 Task: Create a section Debug Dash and in the section, add a milestone IT Service Desk Implementation in the project AmplifyHQ
Action: Mouse moved to (87, 374)
Screenshot: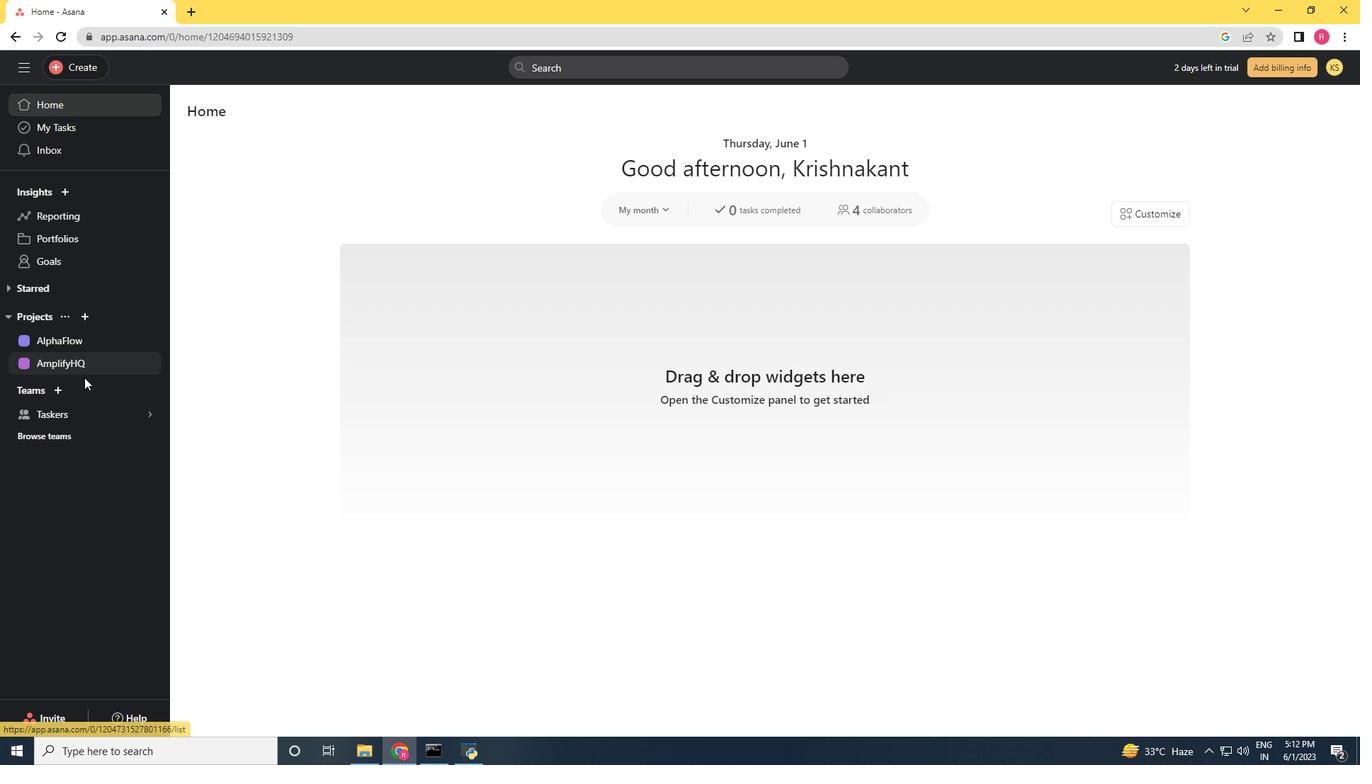 
Action: Mouse pressed left at (87, 374)
Screenshot: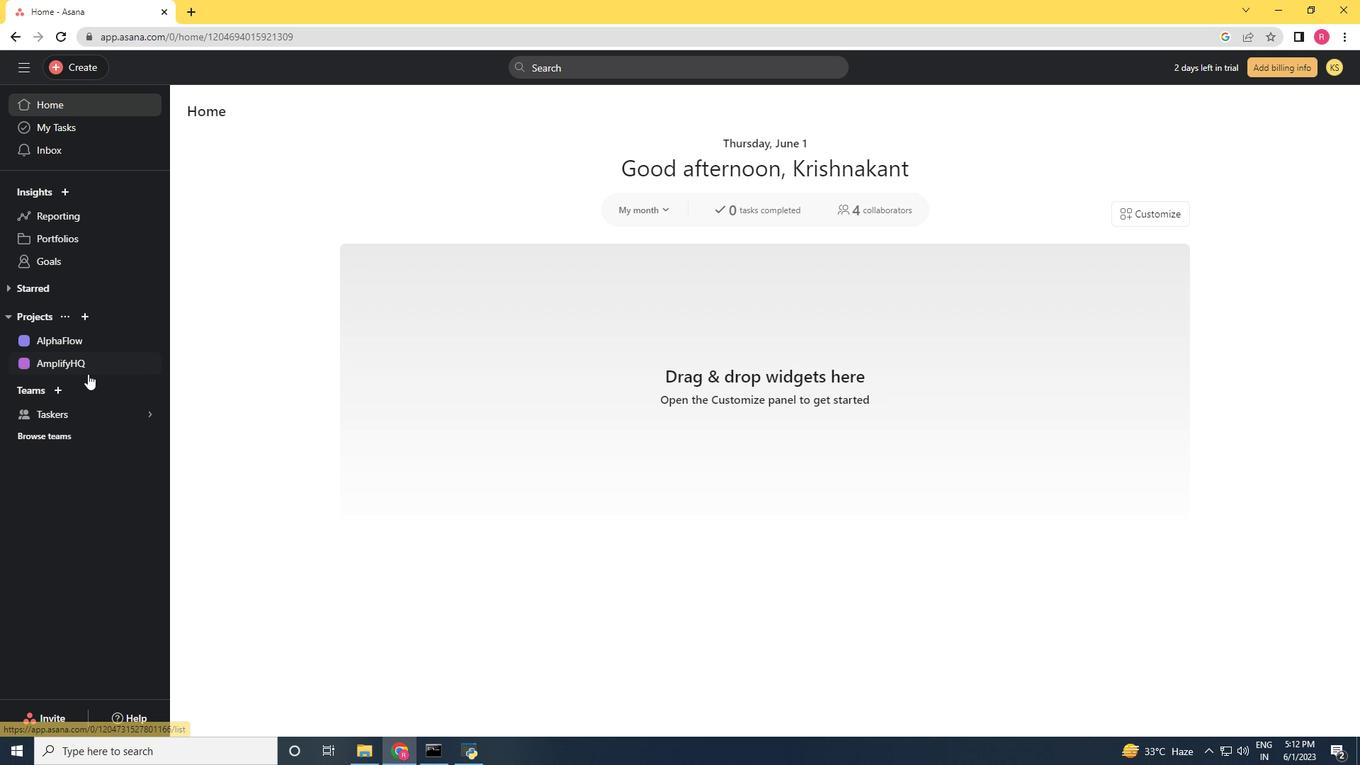 
Action: Mouse moved to (342, 452)
Screenshot: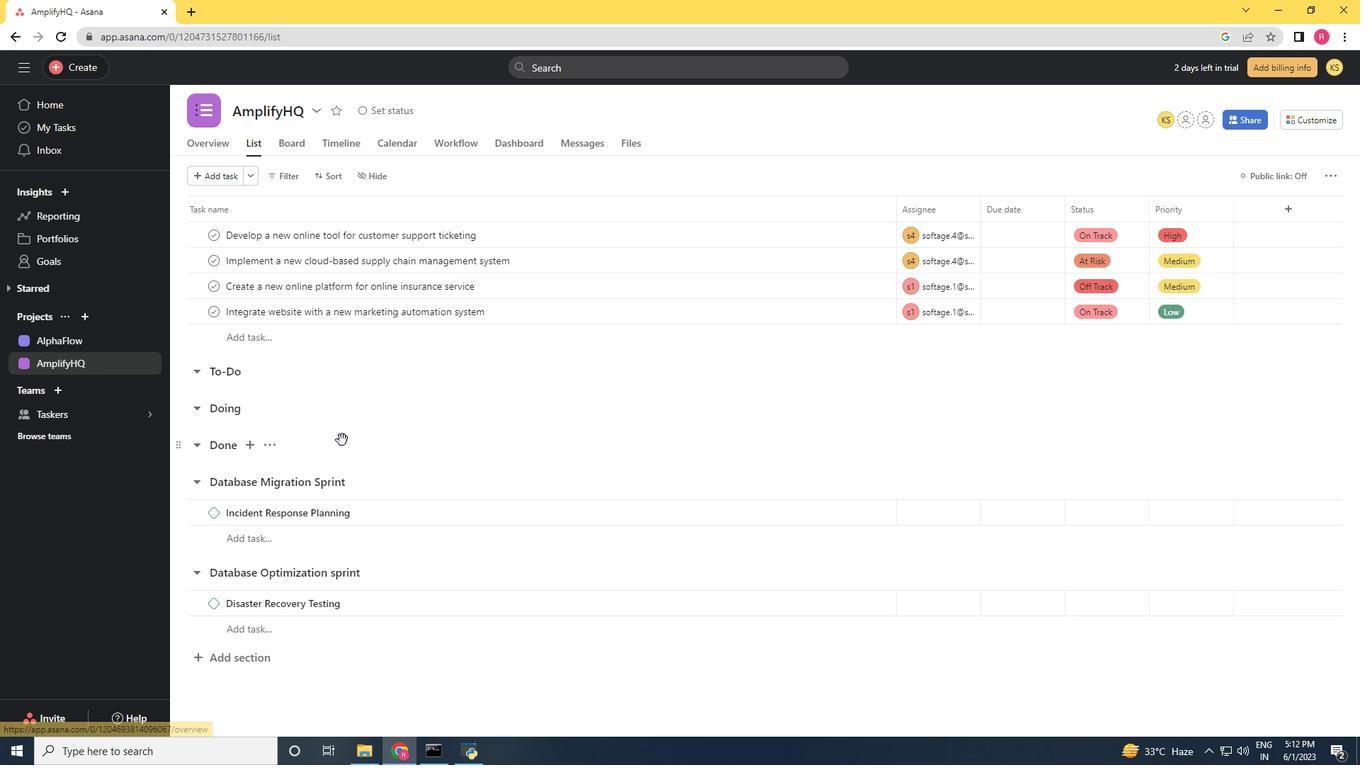 
Action: Mouse scrolled (342, 452) with delta (0, 0)
Screenshot: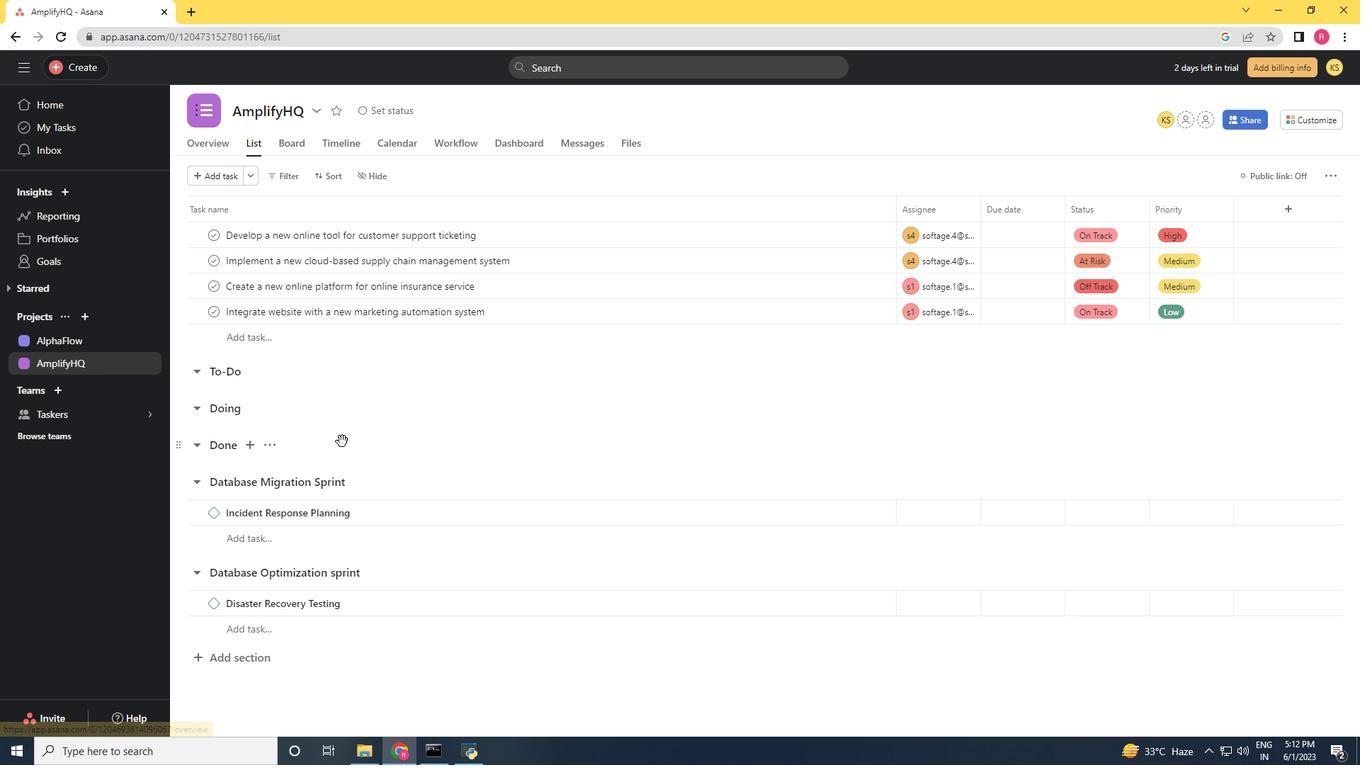 
Action: Mouse moved to (341, 457)
Screenshot: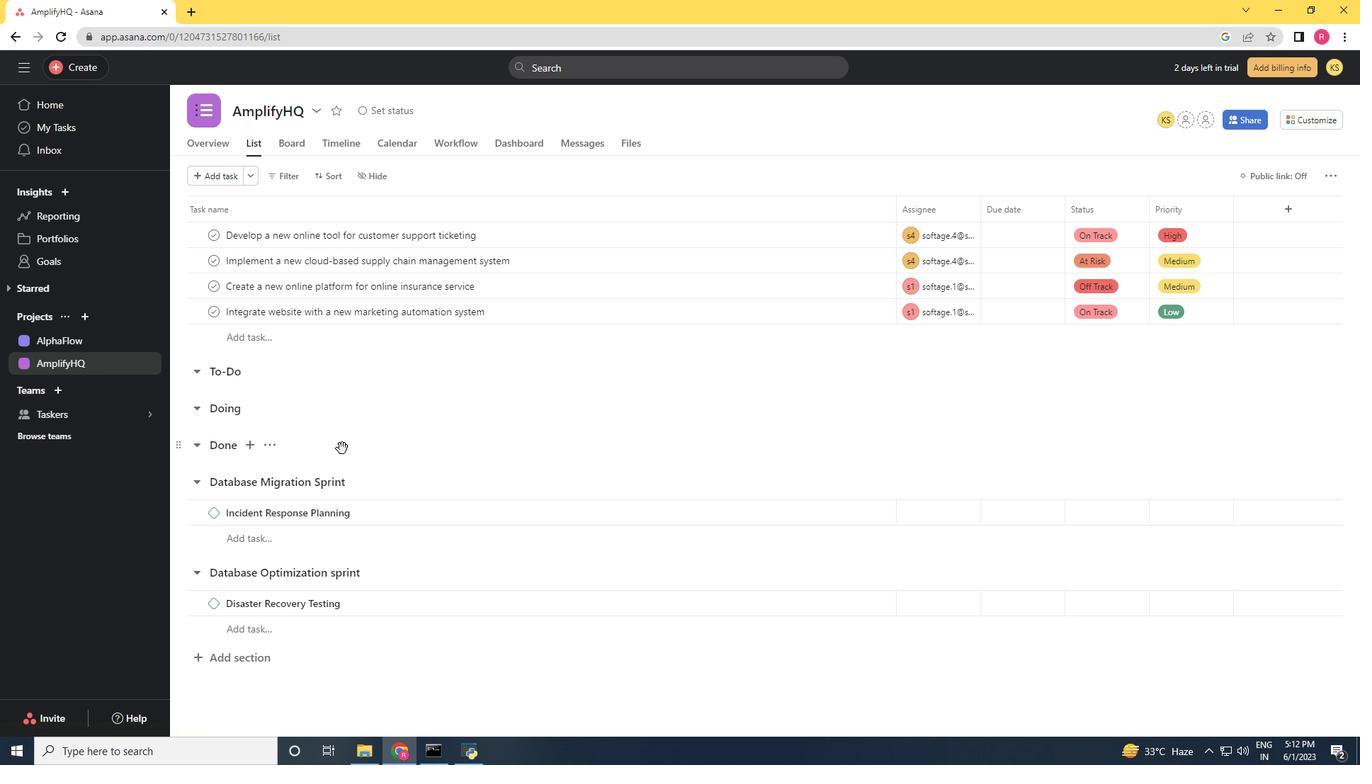 
Action: Mouse scrolled (341, 456) with delta (0, 0)
Screenshot: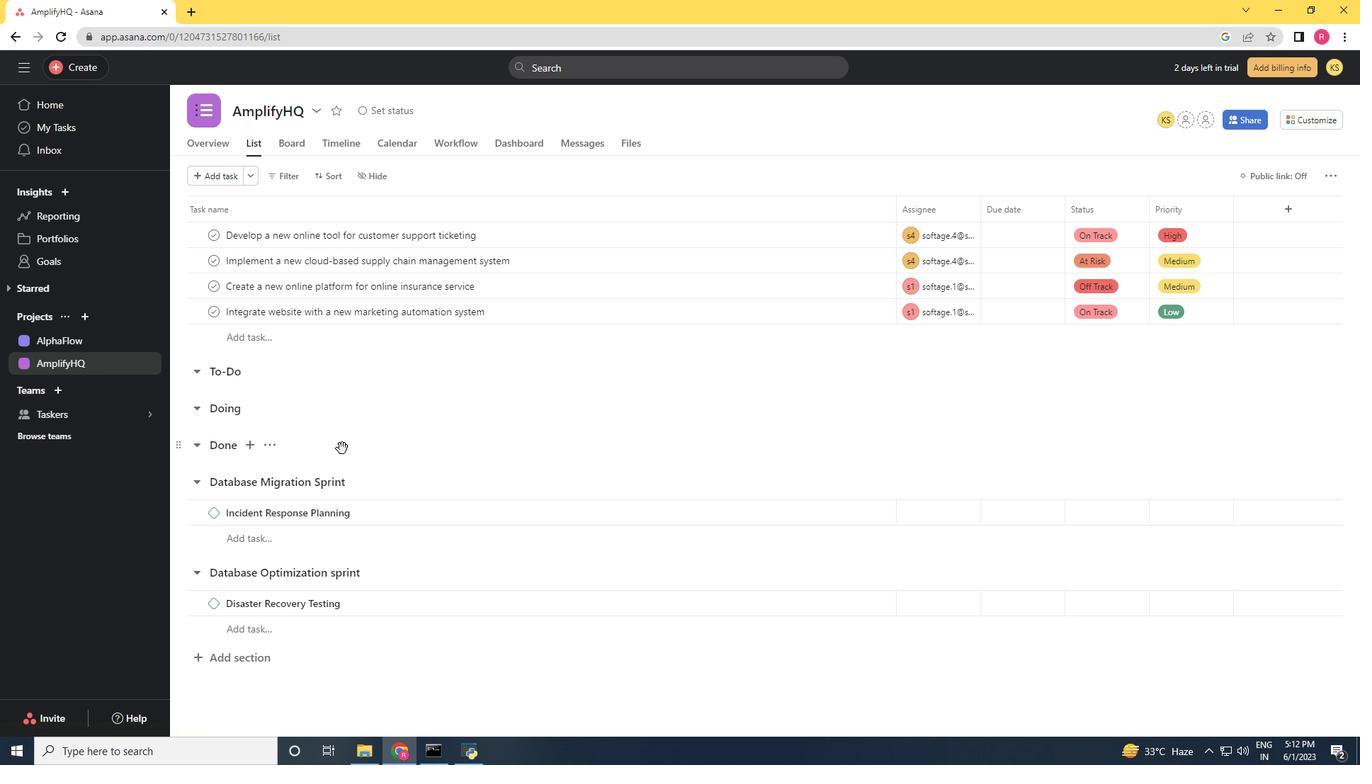 
Action: Mouse moved to (338, 462)
Screenshot: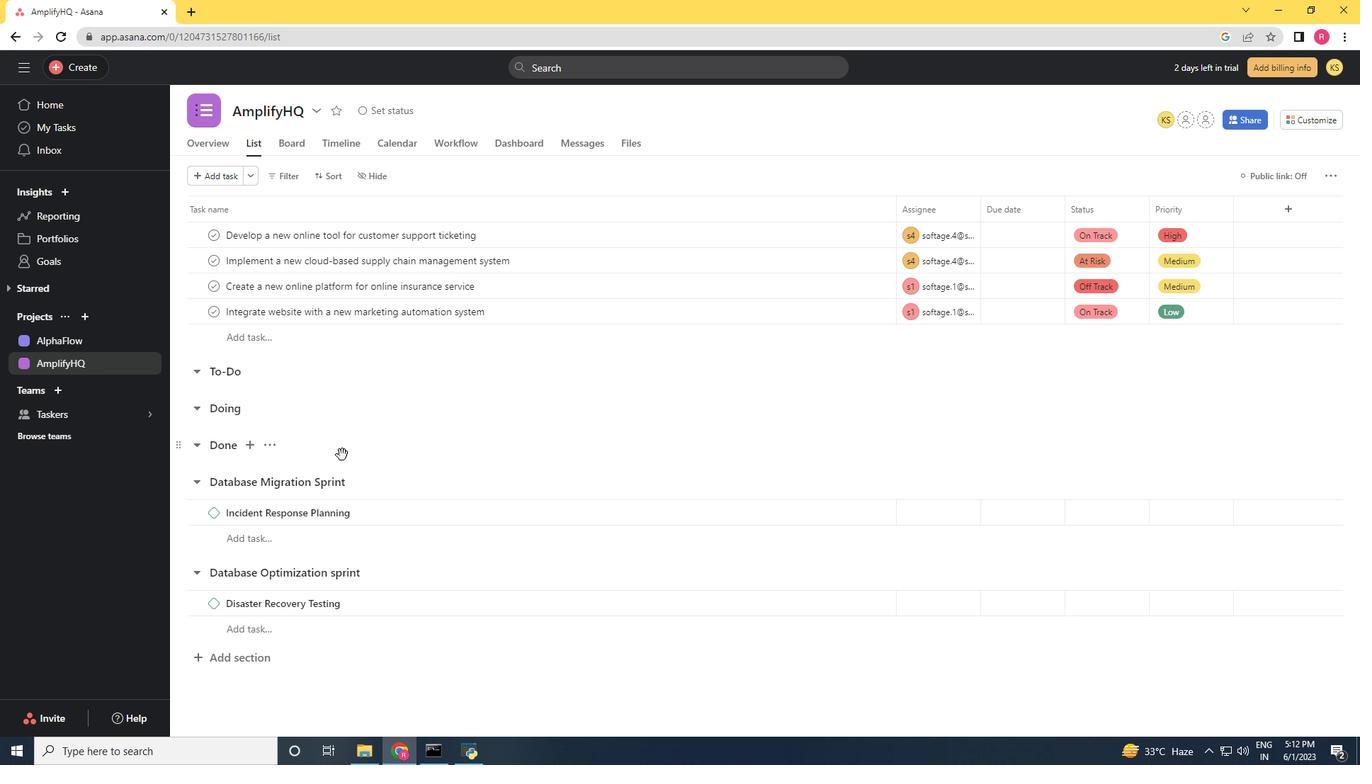 
Action: Mouse scrolled (338, 461) with delta (0, 0)
Screenshot: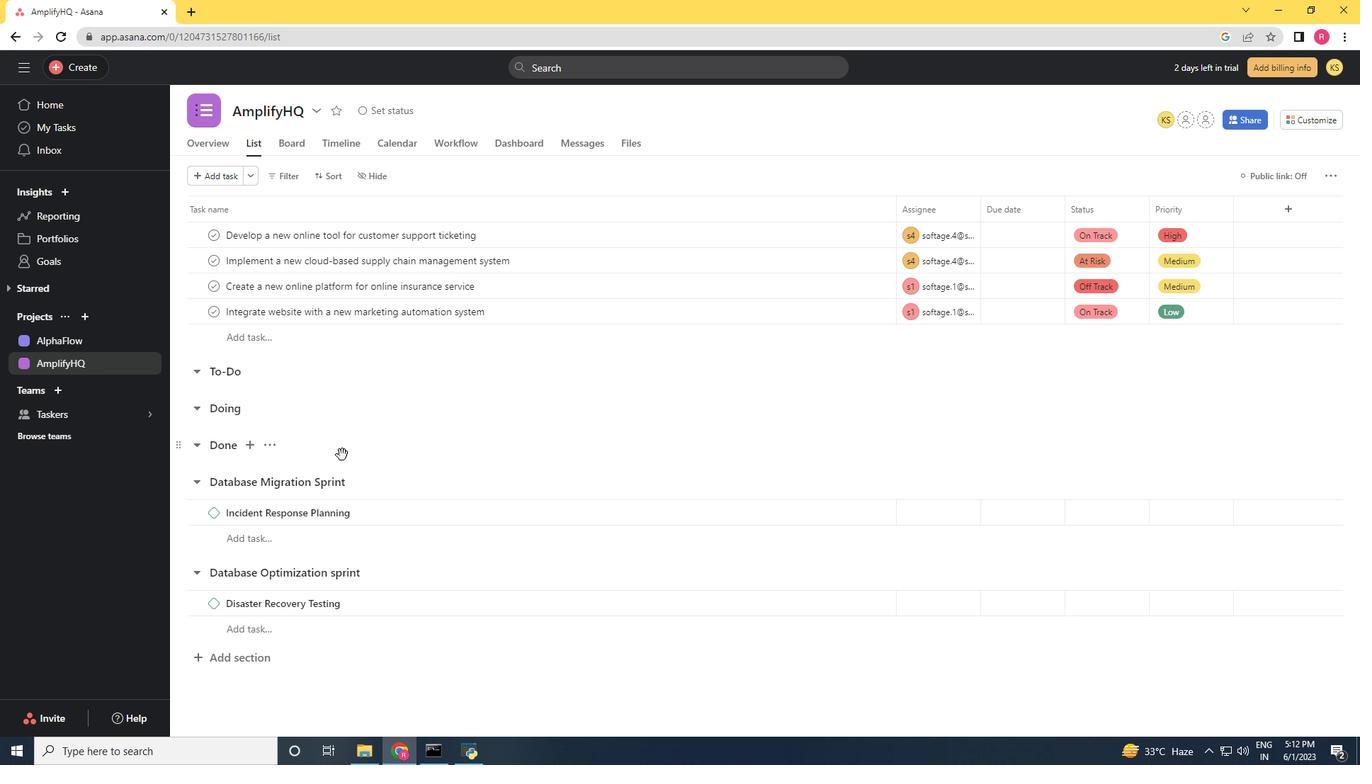 
Action: Mouse moved to (241, 658)
Screenshot: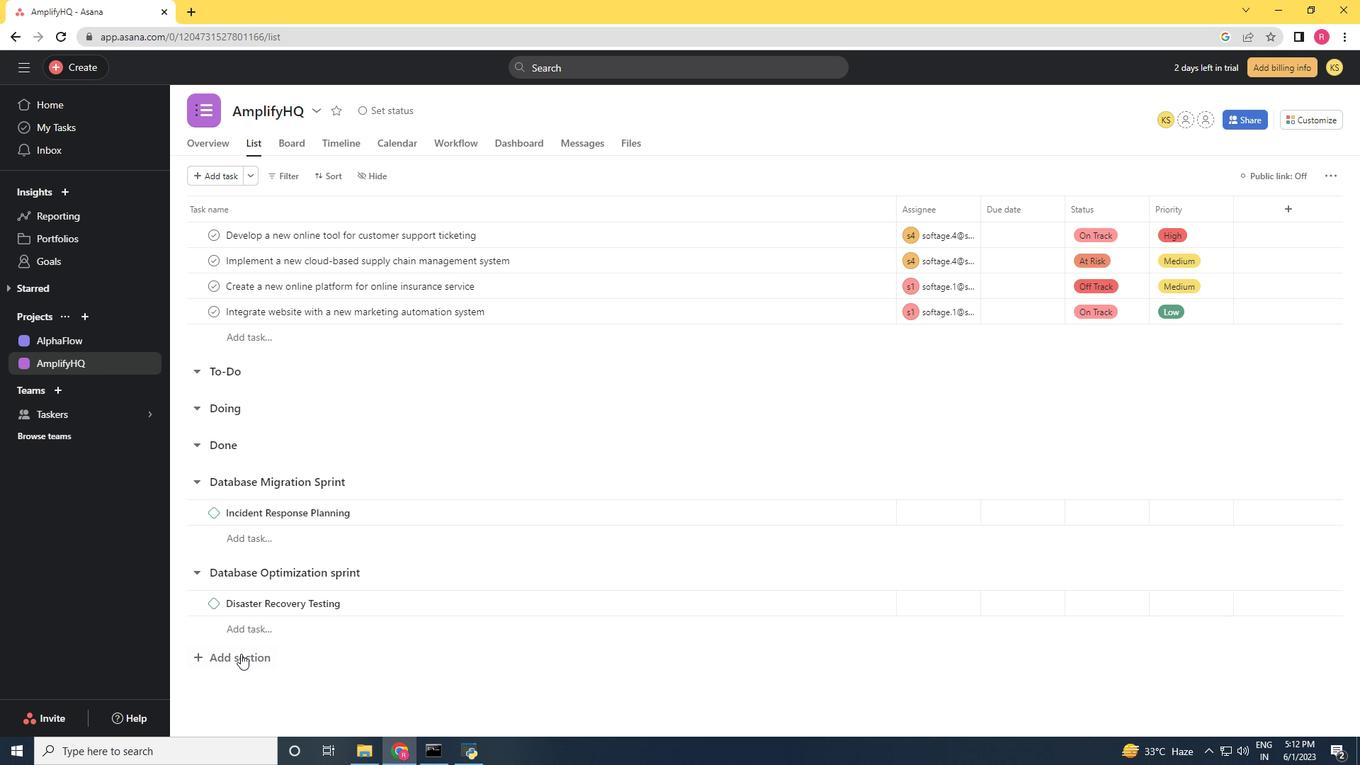 
Action: Mouse pressed left at (241, 658)
Screenshot: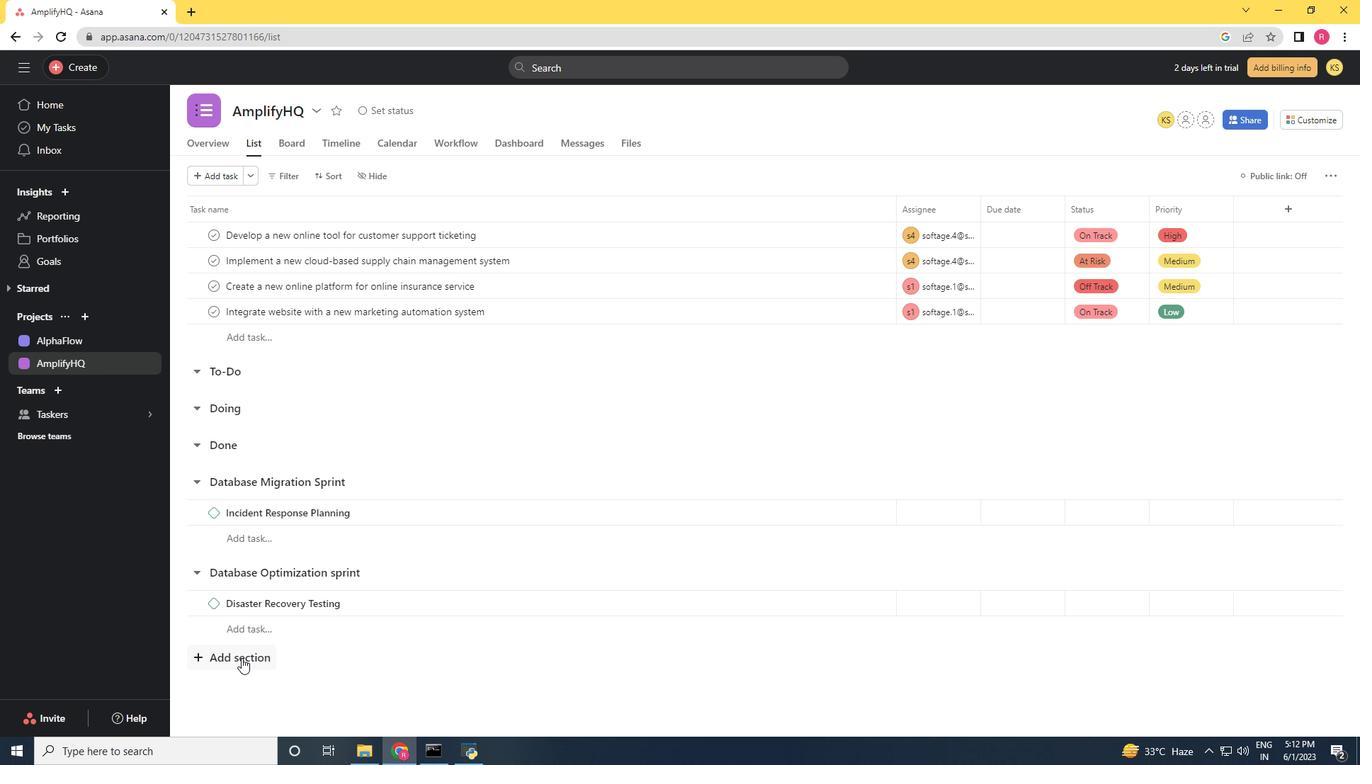 
Action: Mouse moved to (311, 10)
Screenshot: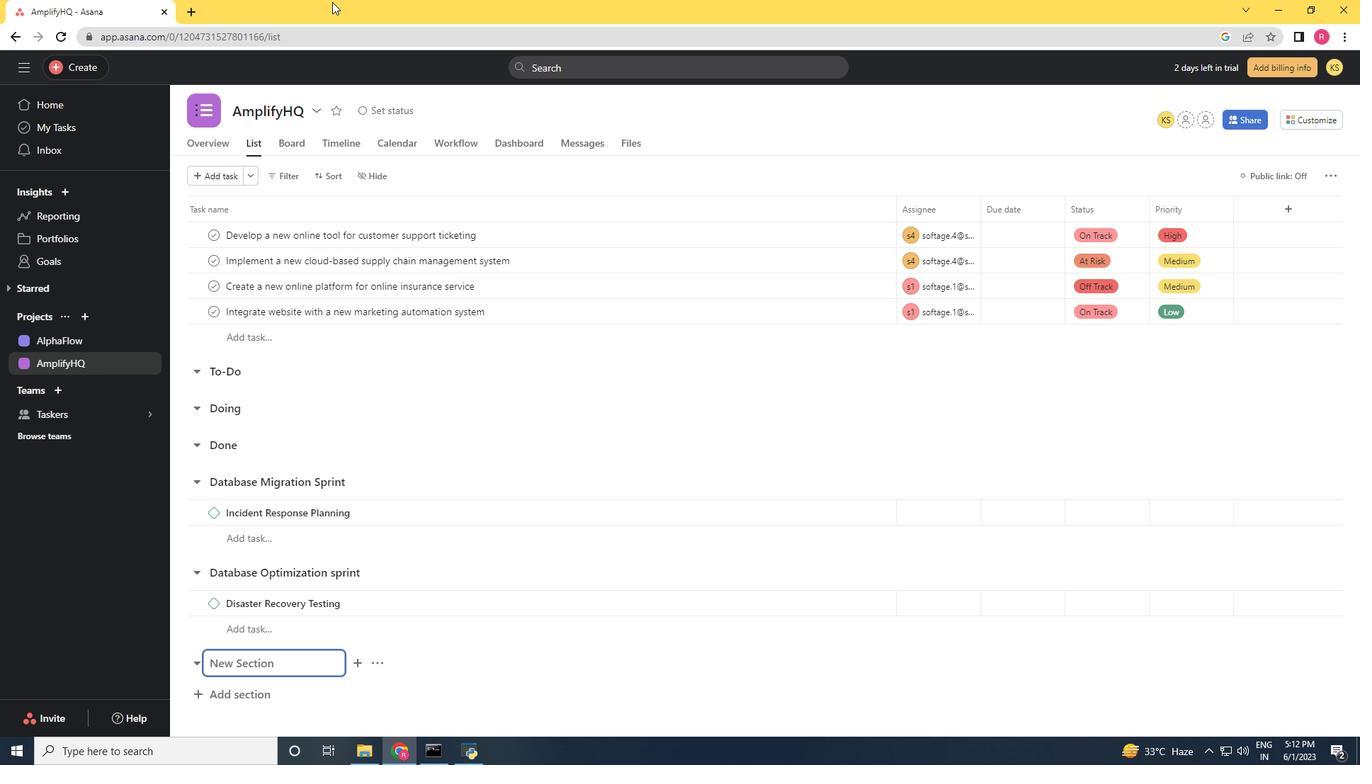 
Action: Key pressed <Key.shift><Key.shift><Key.shift>Debug<Key.space><Key.shift>Dash<Key.space><Key.enter><Key.shift><Key.shift><Key.shift><Key.shift><Key.shift><Key.shift><Key.shift><Key.shift><Key.shift><Key.shift><Key.shift><Key.shift><Key.shift><Key.shift><Key.shift><Key.shift><Key.shift><Key.shift><Key.shift><Key.shift><Key.shift><Key.shift><Key.shift><Key.shift><Key.shift><Key.shift><Key.shift><Key.shift><Key.shift><Key.shift><Key.shift><Key.shift><Key.shift><Key.shift><Key.shift><Key.shift><Key.shift><Key.shift><Key.shift><Key.shift><Key.shift><Key.shift><Key.shift><Key.shift><Key.shift><Key.shift><Key.shift><Key.shift><Key.shift><Key.shift><Key.shift><Key.shift><Key.shift>IT<Key.space><Key.shift>Desk<Key.space><Key.shift>Implementation<Key.space>
Screenshot: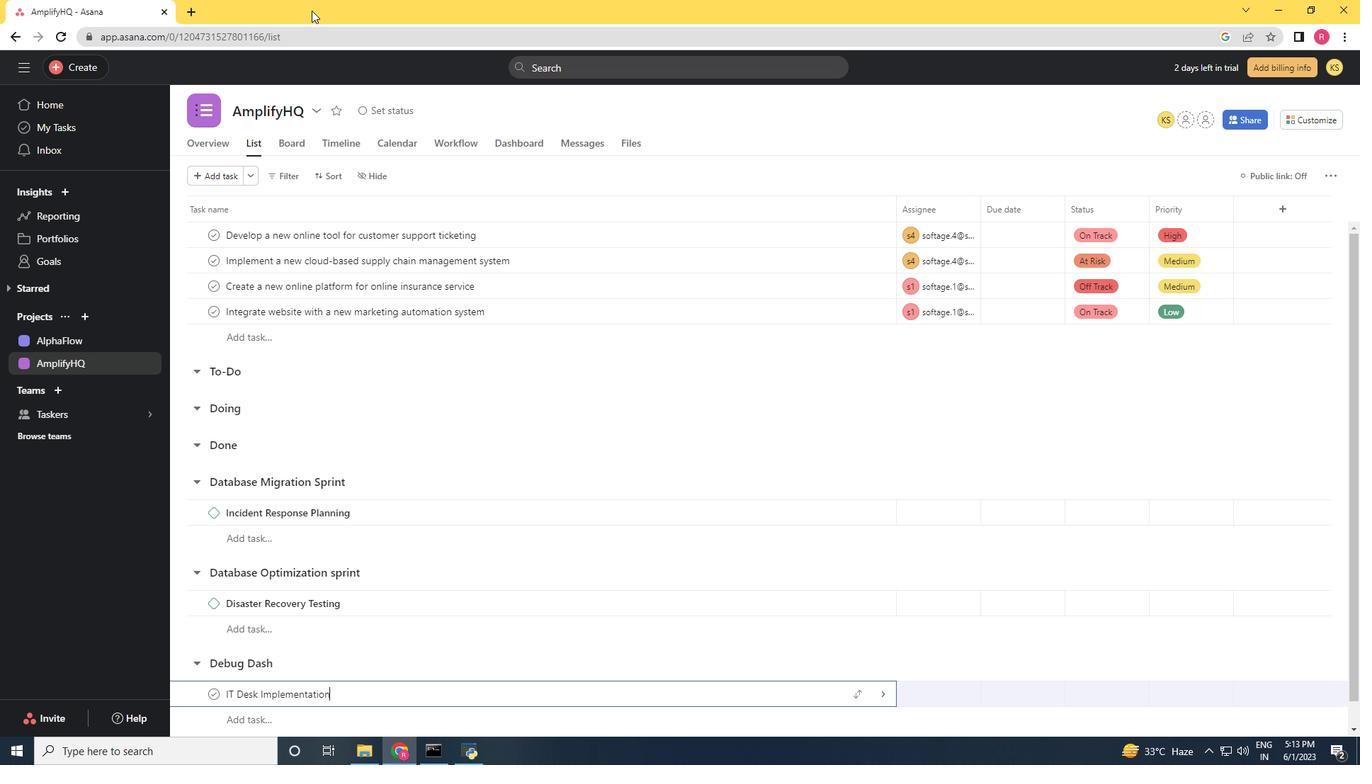 
Action: Mouse moved to (399, 515)
Screenshot: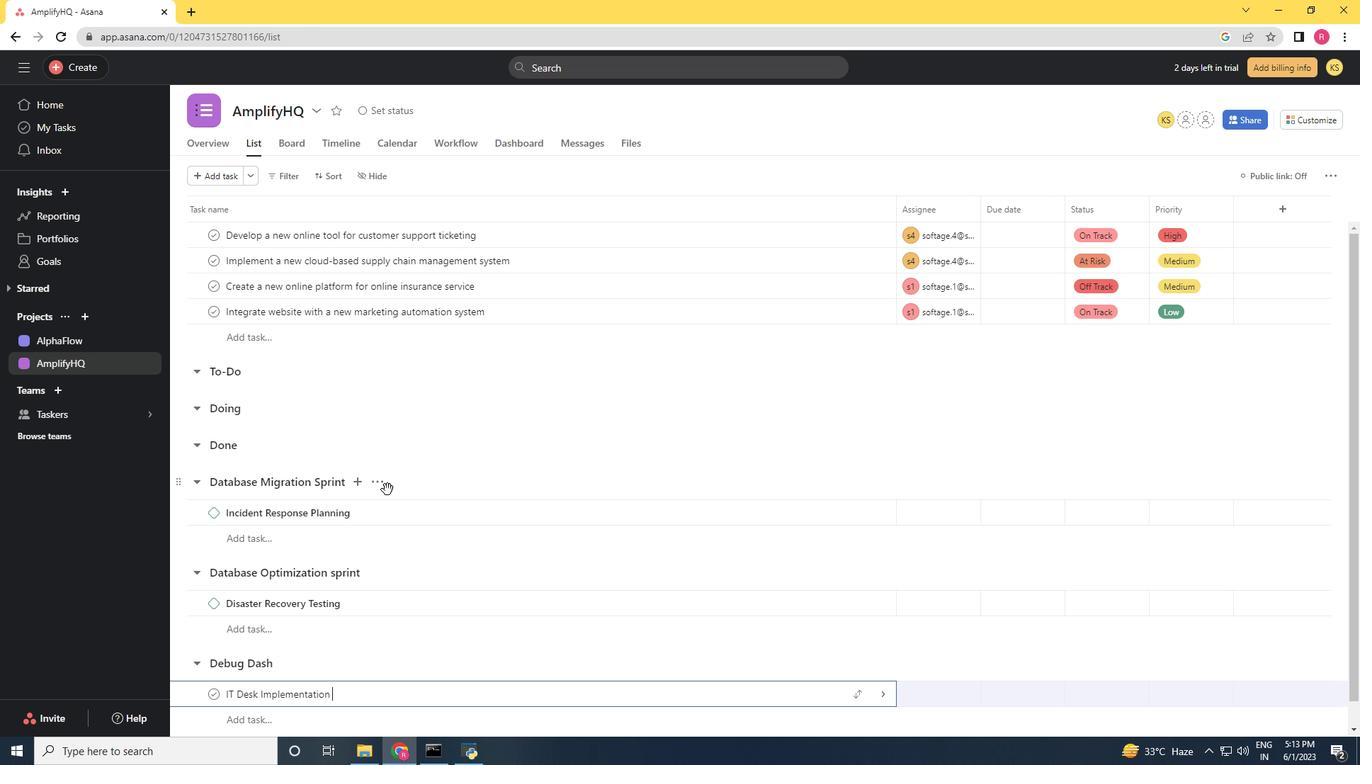 
Action: Mouse scrolled (399, 515) with delta (0, 0)
Screenshot: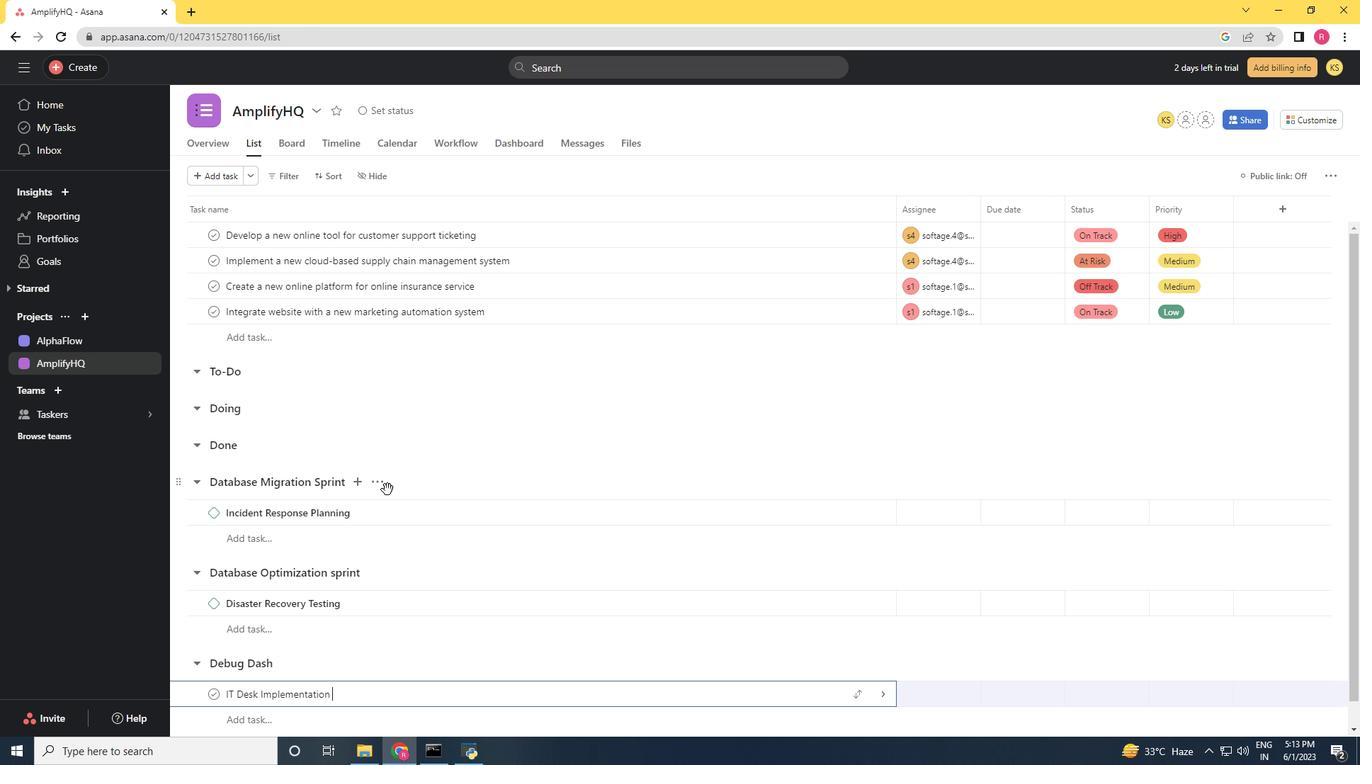 
Action: Mouse moved to (407, 579)
Screenshot: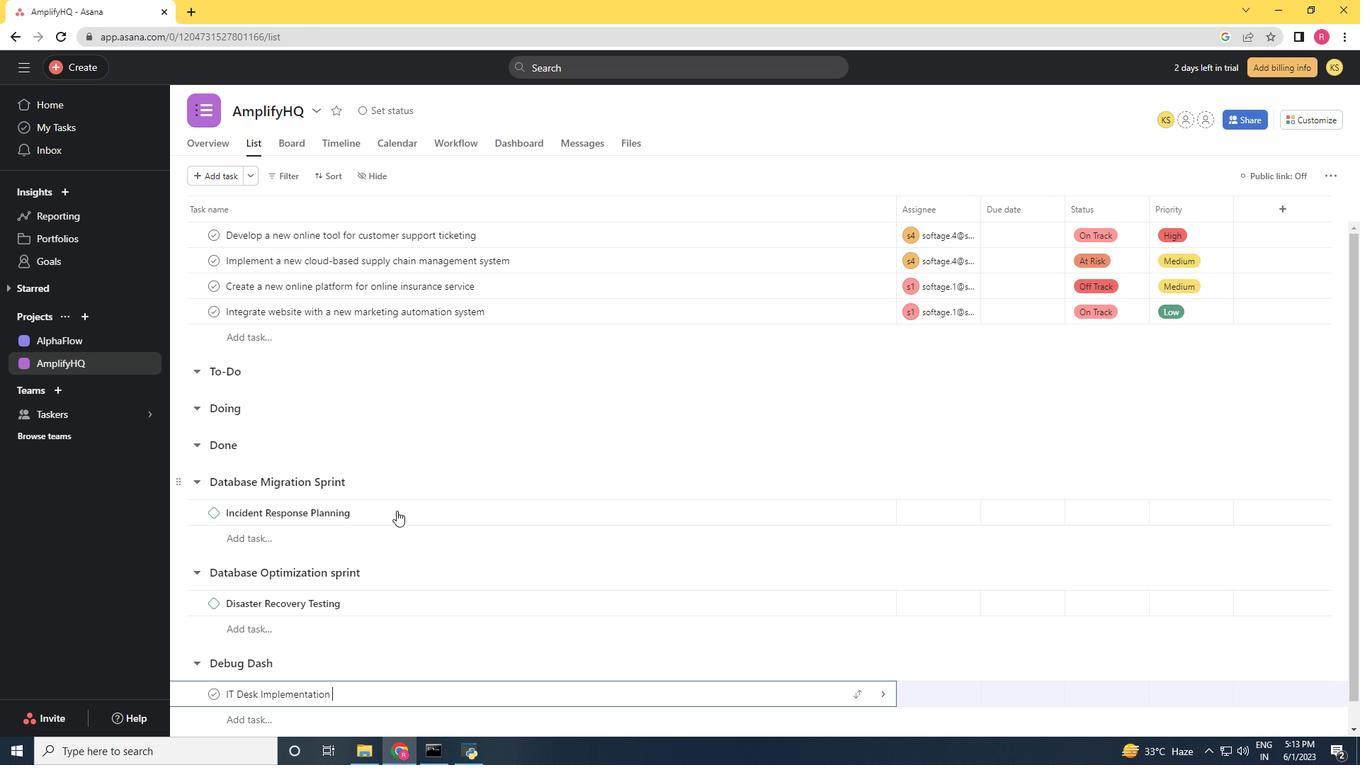 
Action: Mouse scrolled (407, 578) with delta (0, 0)
Screenshot: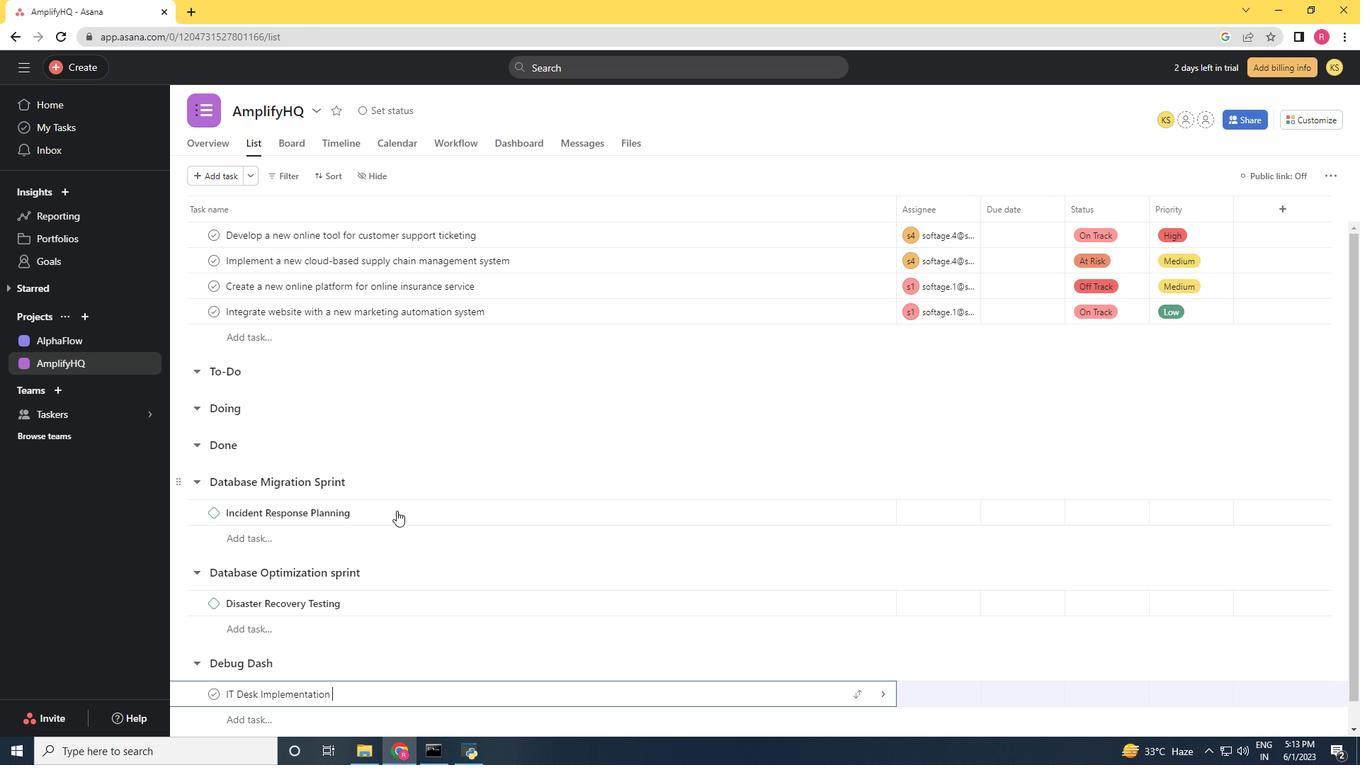 
Action: Mouse moved to (418, 625)
Screenshot: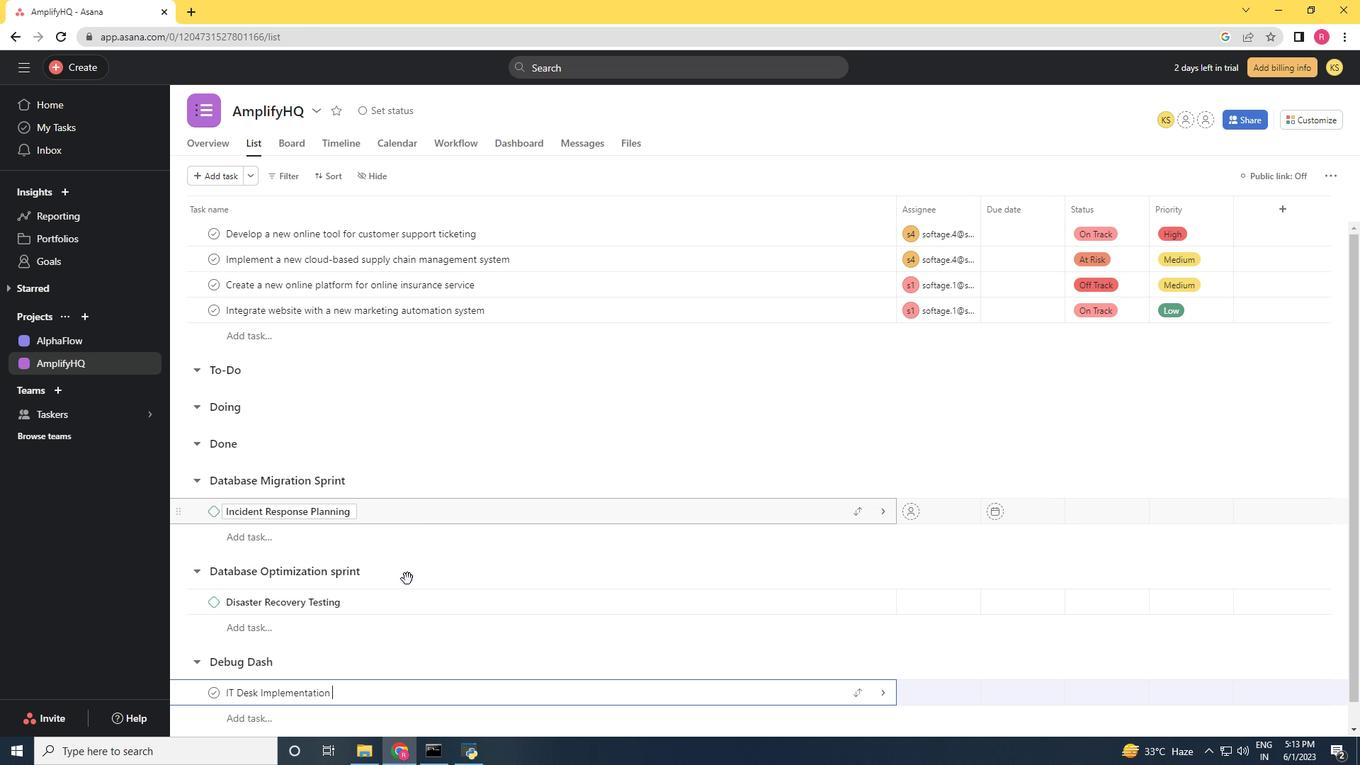 
Action: Mouse scrolled (418, 624) with delta (0, 0)
Screenshot: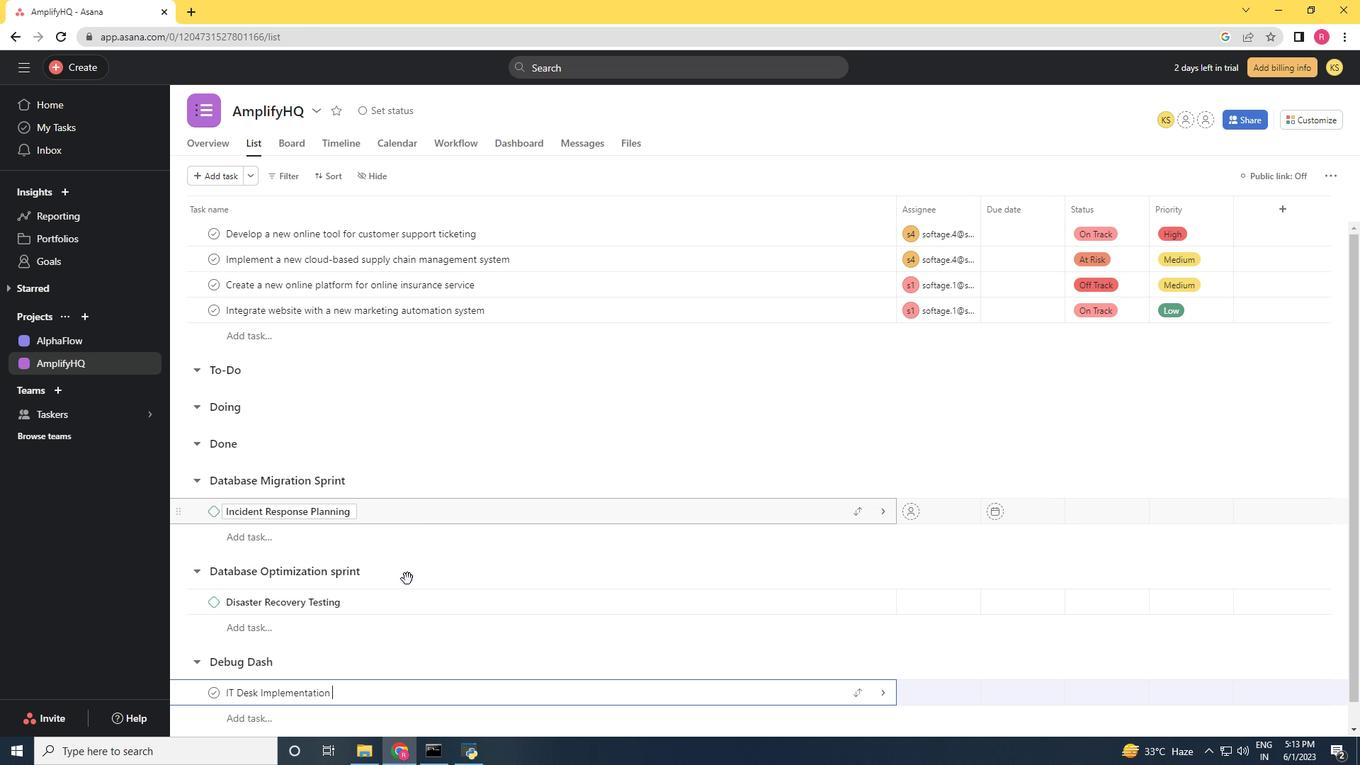 
Action: Mouse moved to (418, 625)
Screenshot: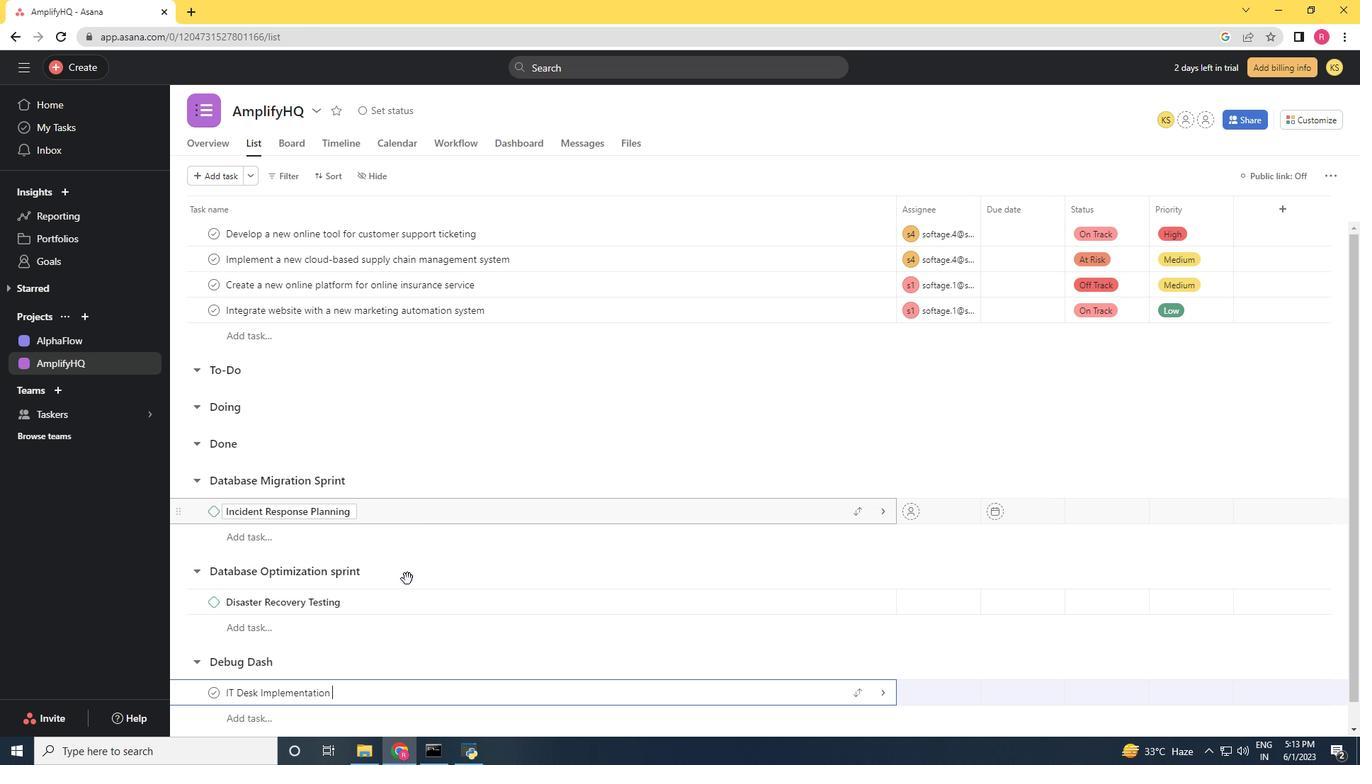 
Action: Mouse scrolled (418, 624) with delta (0, 0)
Screenshot: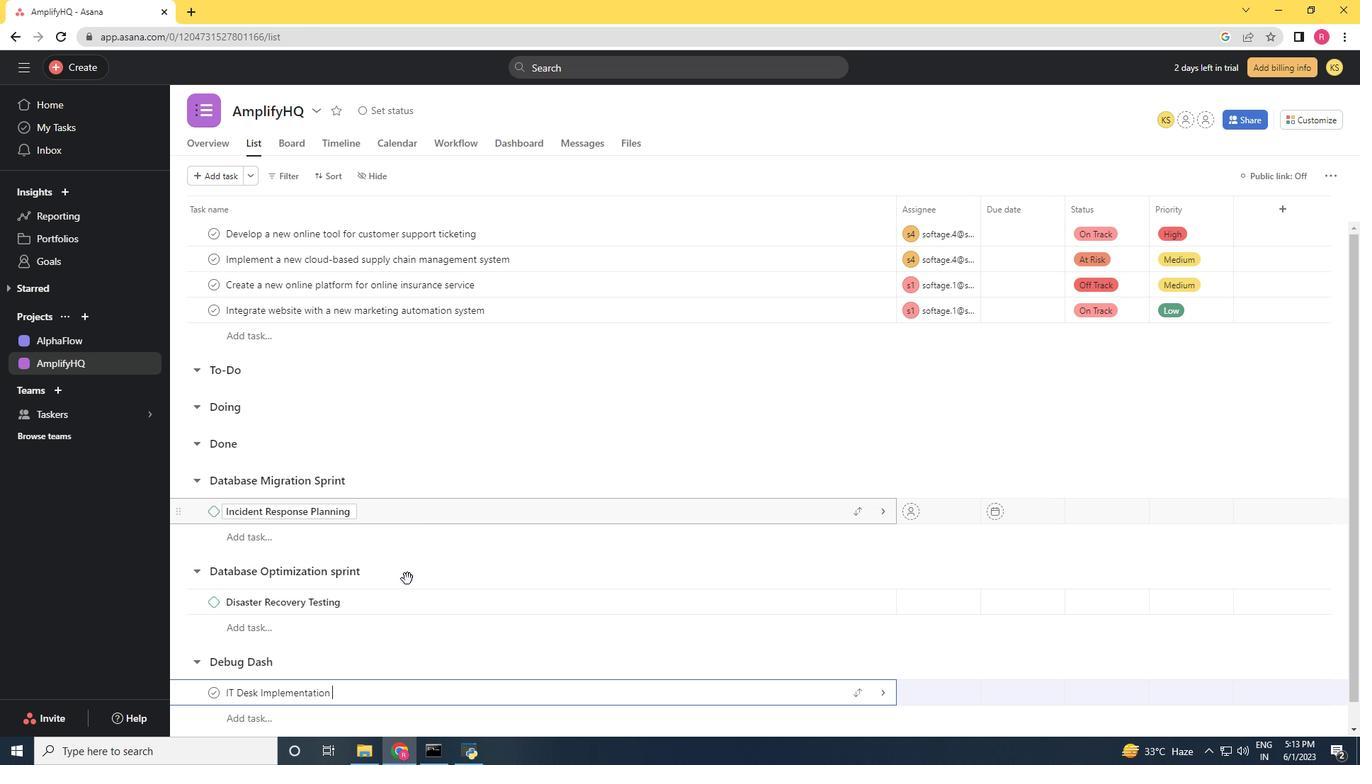 
Action: Mouse moved to (418, 627)
Screenshot: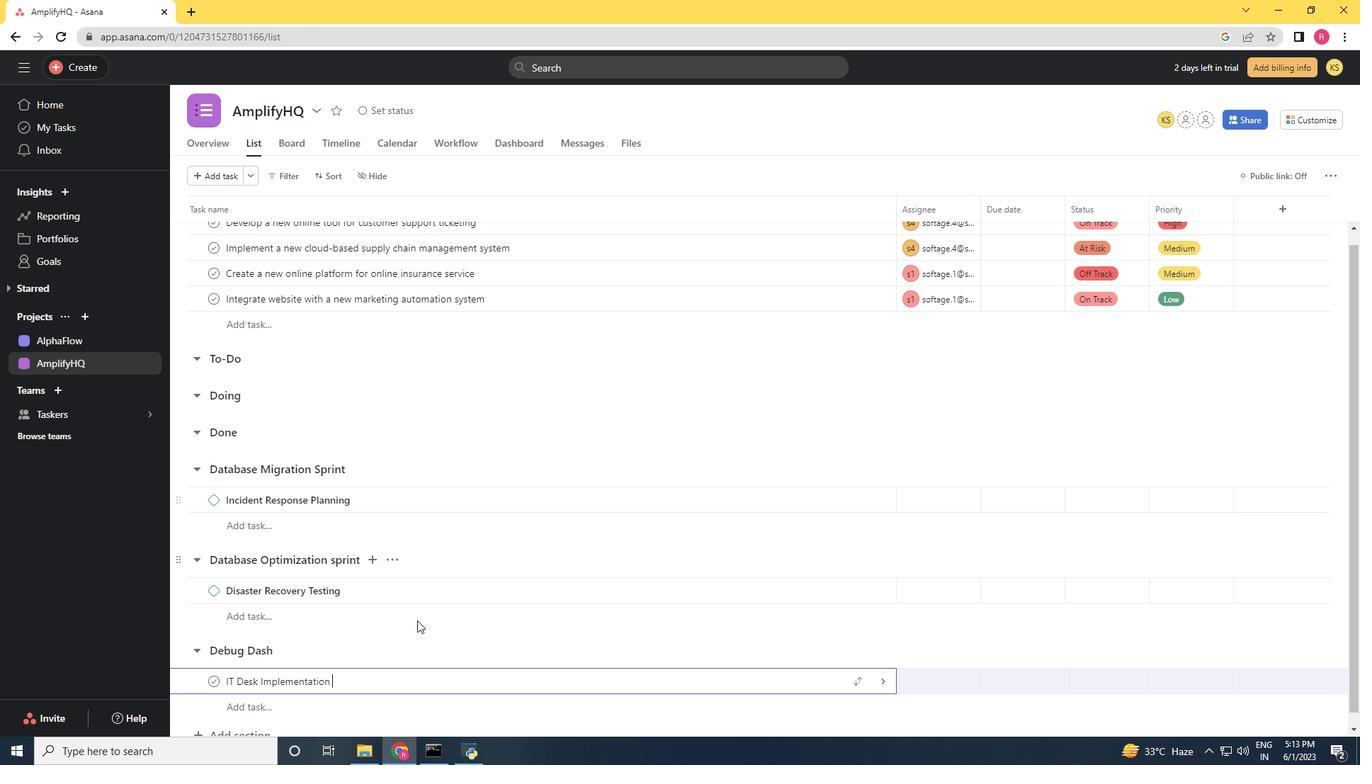 
Action: Mouse scrolled (418, 626) with delta (0, 0)
Screenshot: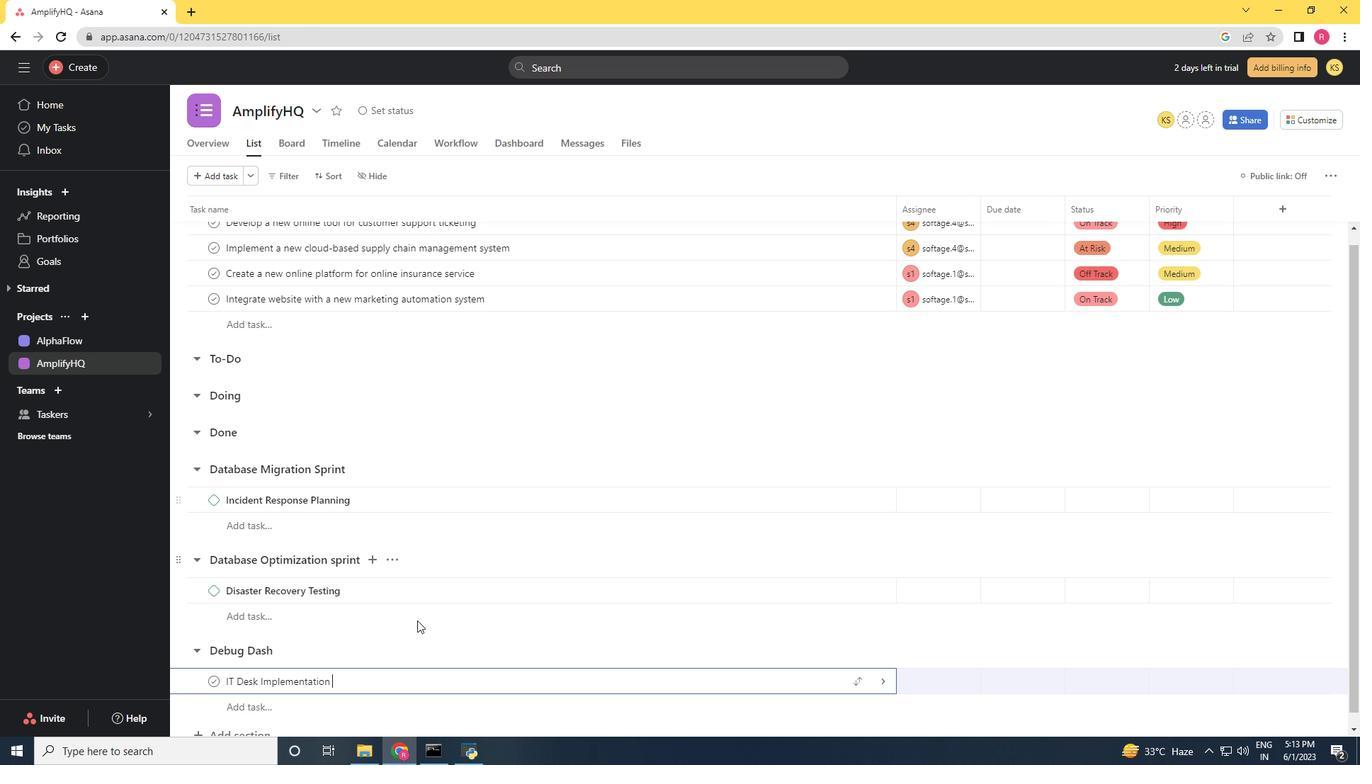 
Action: Mouse moved to (360, 674)
Screenshot: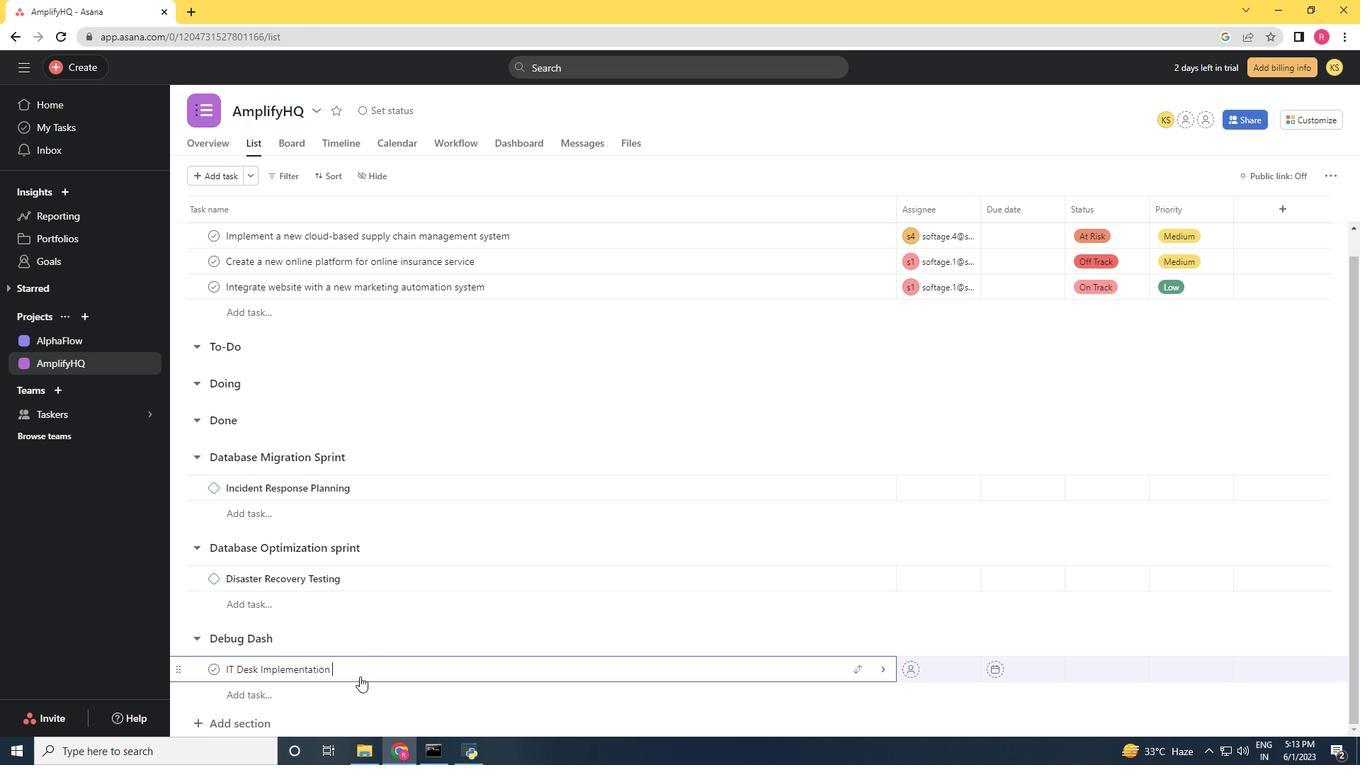 
Action: Mouse pressed right at (360, 674)
Screenshot: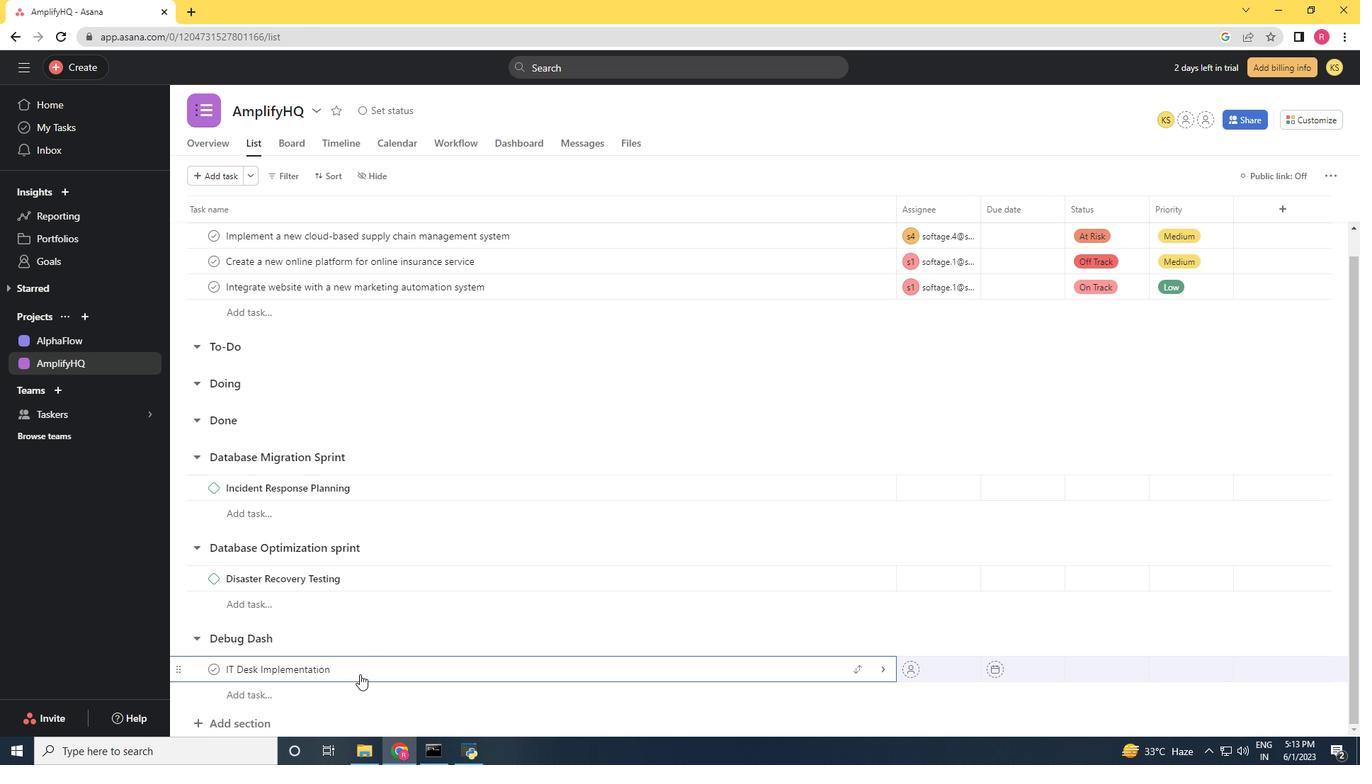 
Action: Mouse moved to (416, 599)
Screenshot: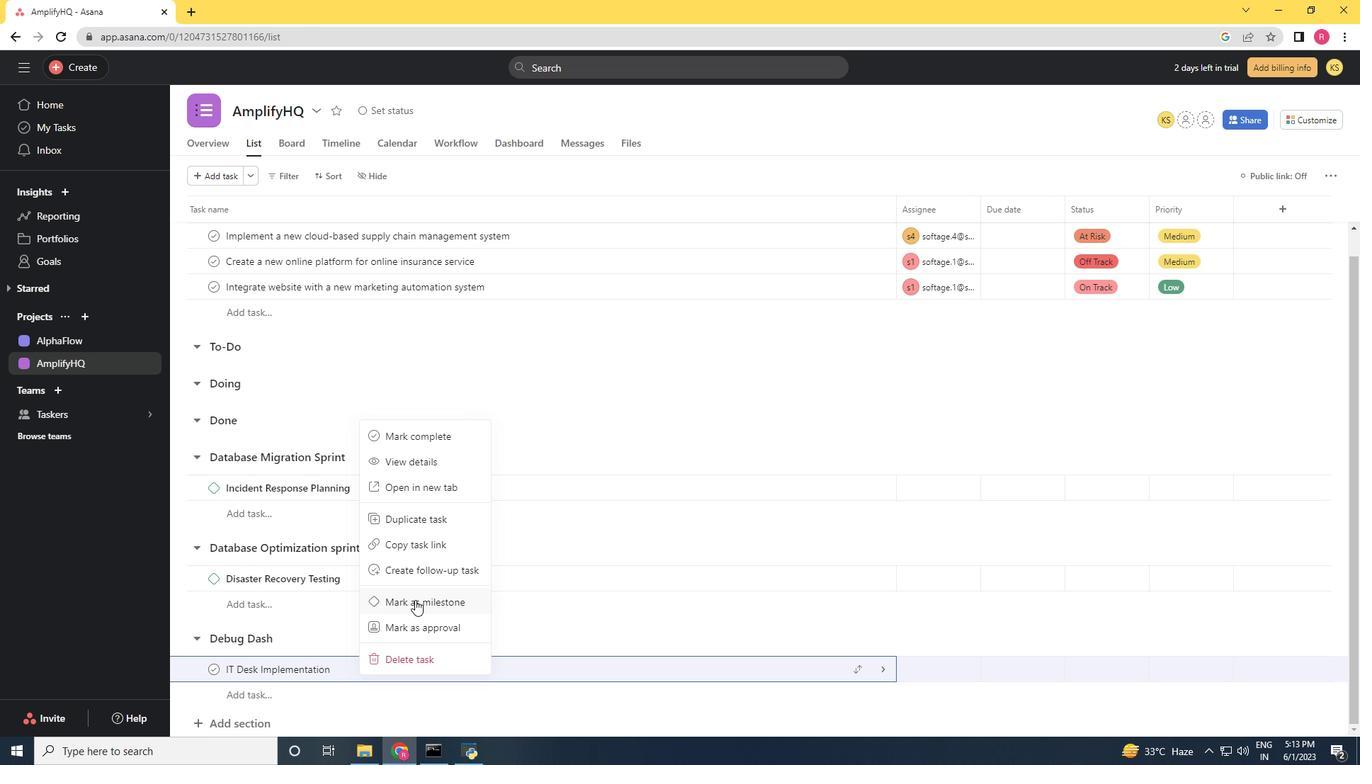 
Action: Mouse pressed left at (416, 599)
Screenshot: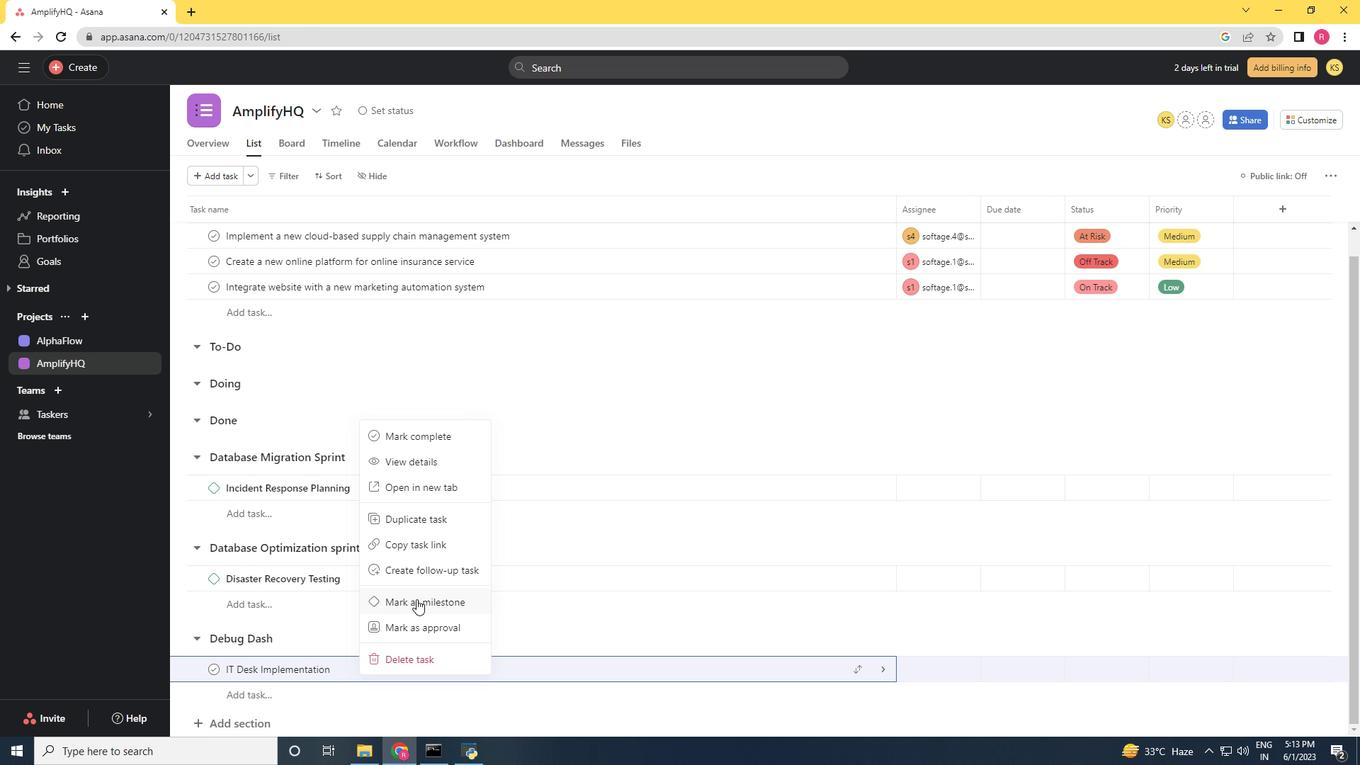 
Action: Mouse moved to (327, 646)
Screenshot: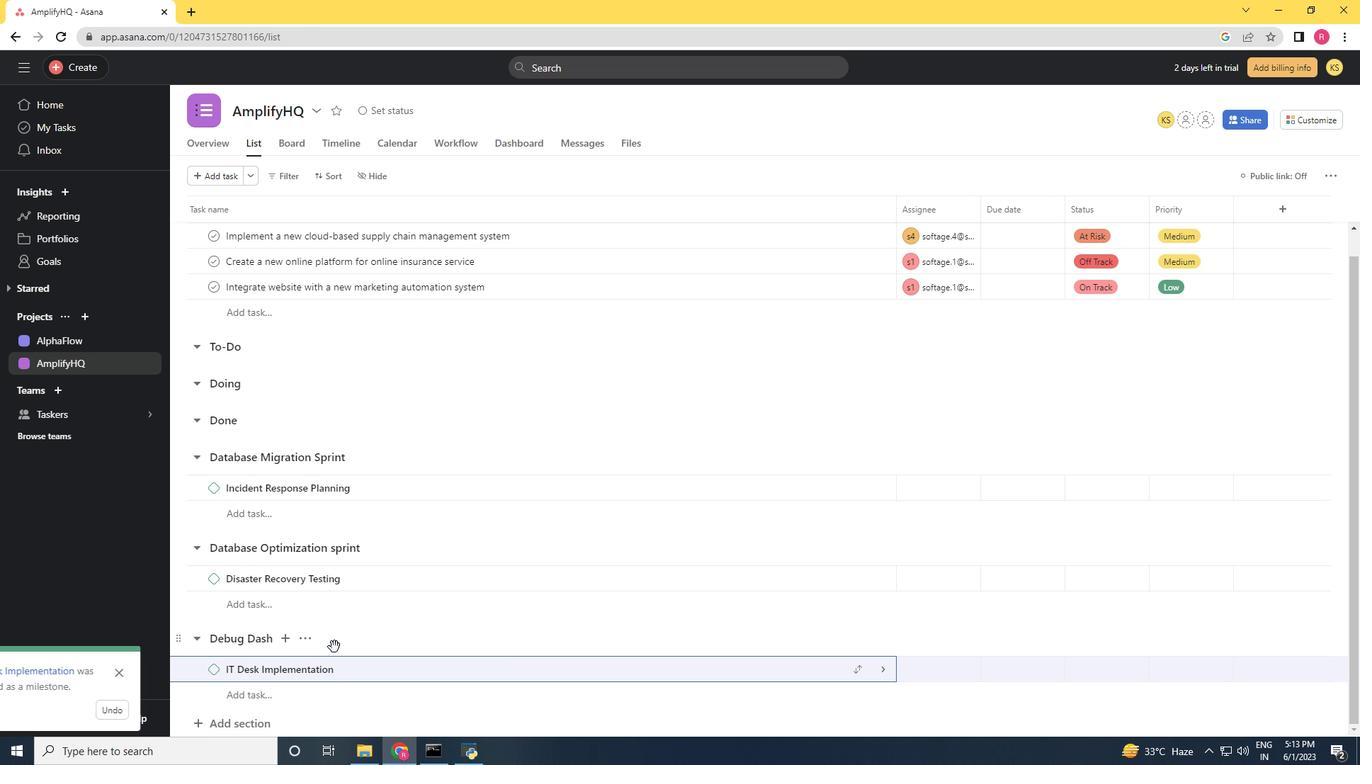 
